 Task: Click on view all scheduled post.
Action: Mouse moved to (450, 118)
Screenshot: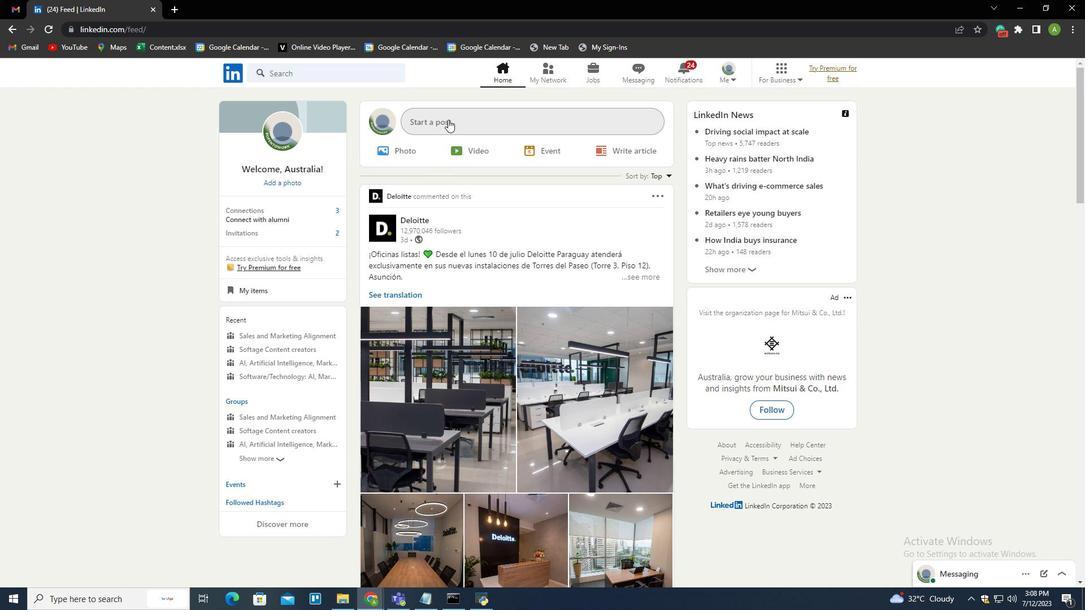 
Action: Mouse pressed left at (450, 118)
Screenshot: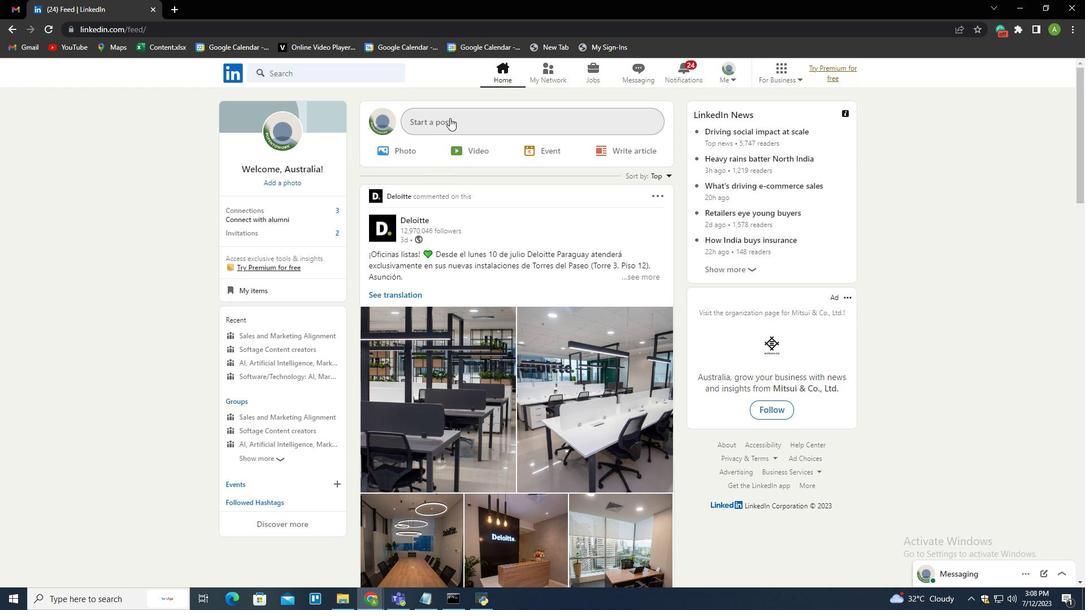 
Action: Mouse moved to (691, 389)
Screenshot: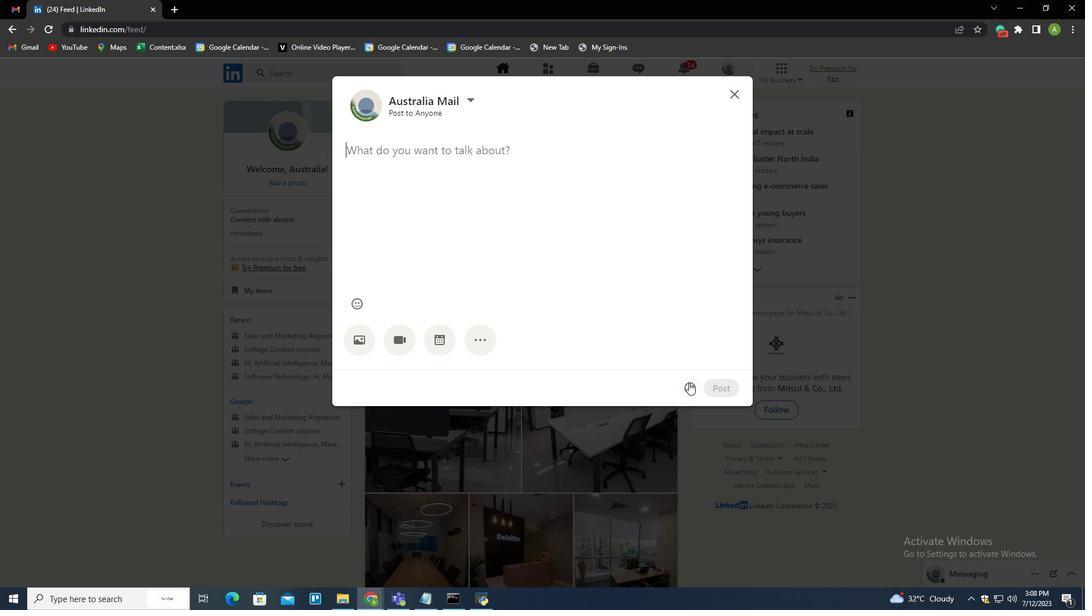 
Action: Mouse pressed left at (691, 389)
Screenshot: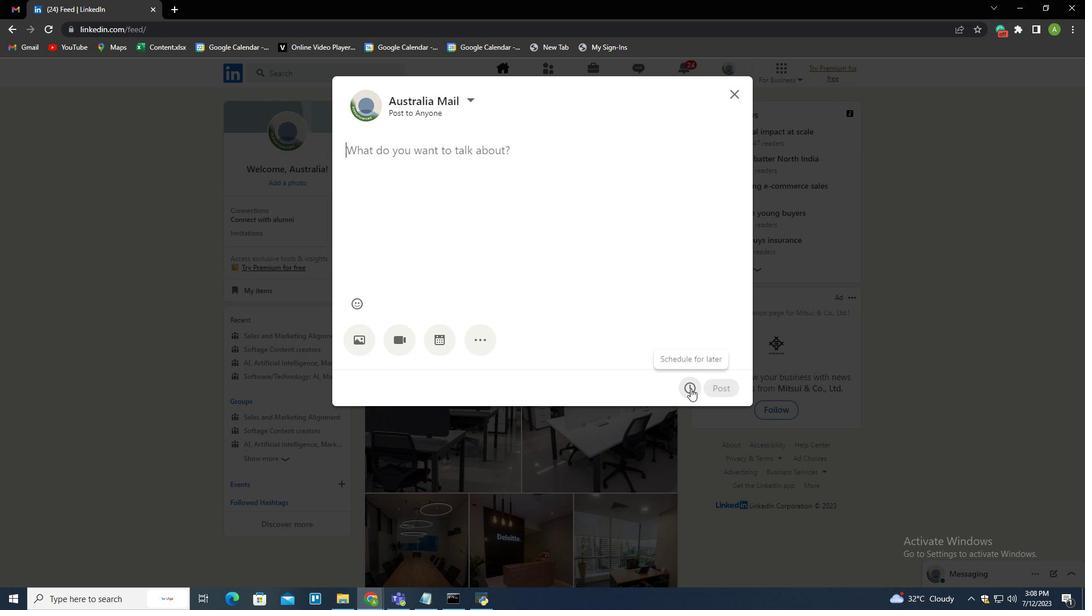 
Action: Mouse moved to (445, 233)
Screenshot: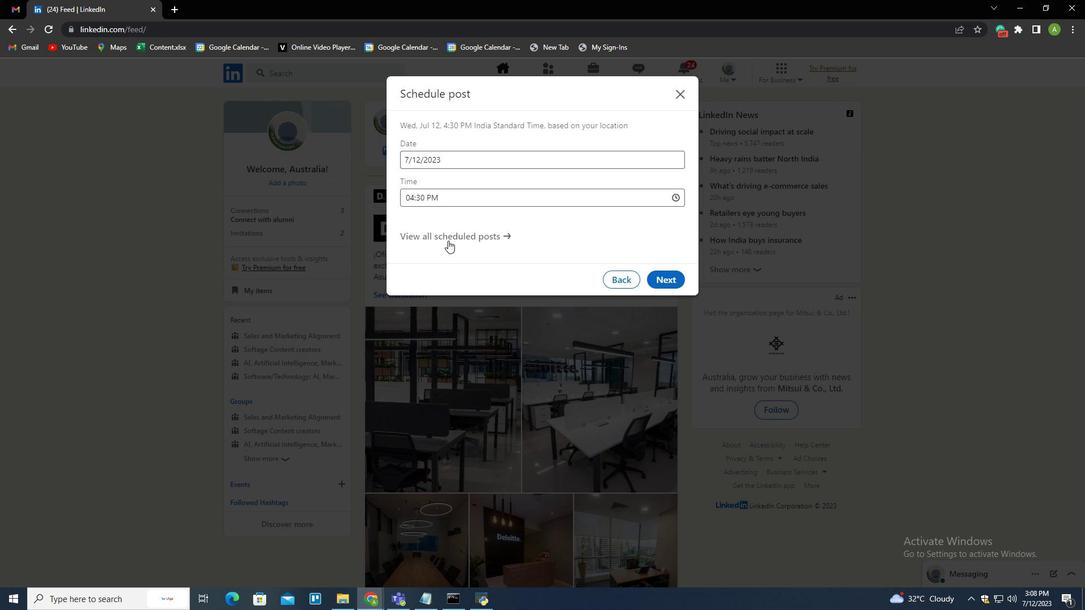 
Action: Mouse pressed left at (445, 233)
Screenshot: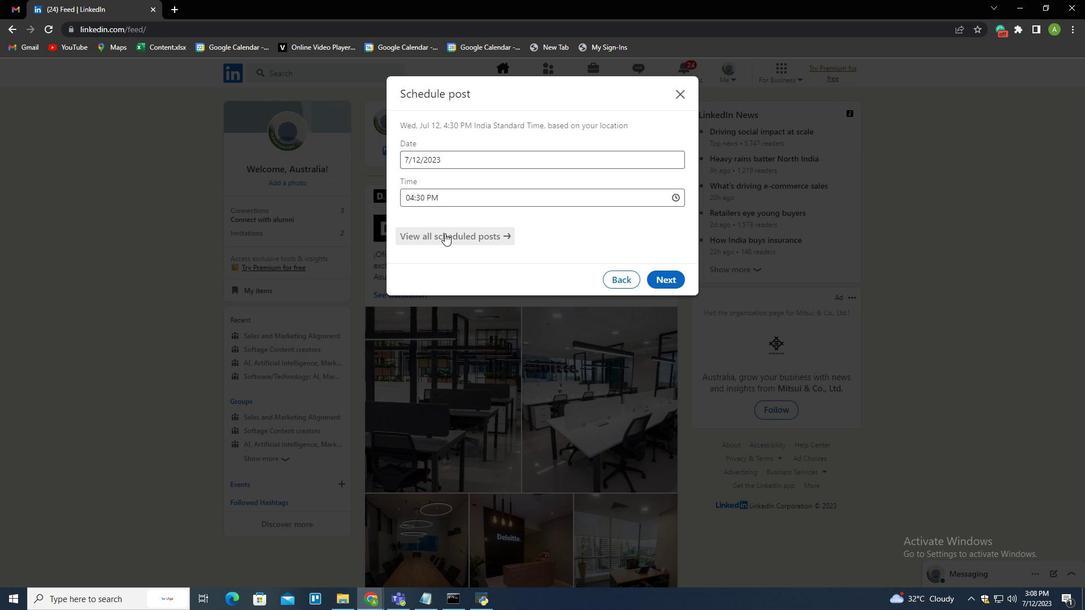 
Action: Mouse moved to (486, 311)
Screenshot: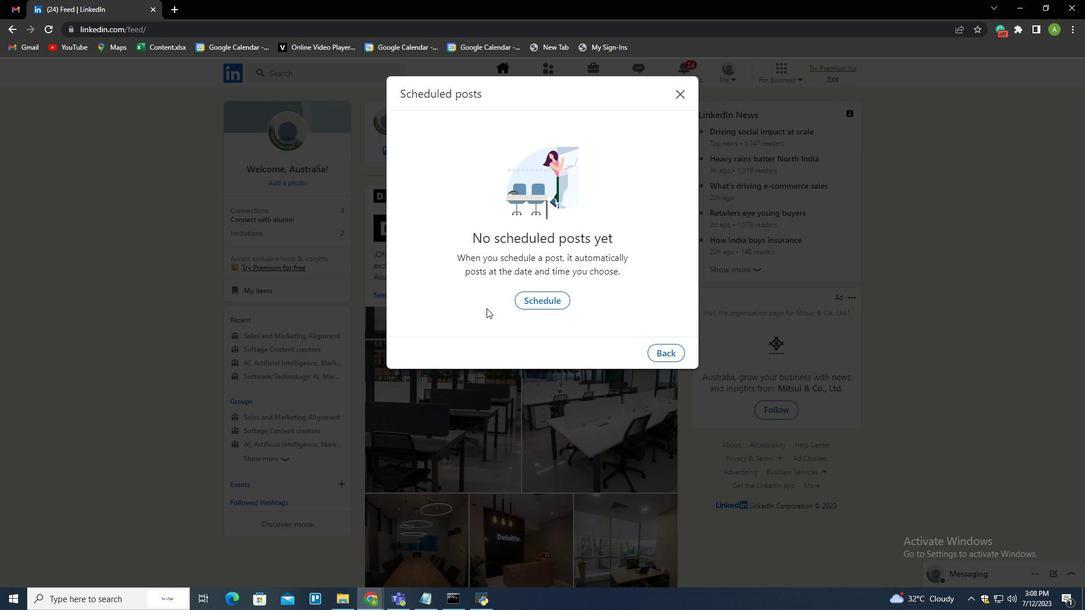 
